 Task: Configure the salesforce community cloud.
Action: Mouse moved to (973, 70)
Screenshot: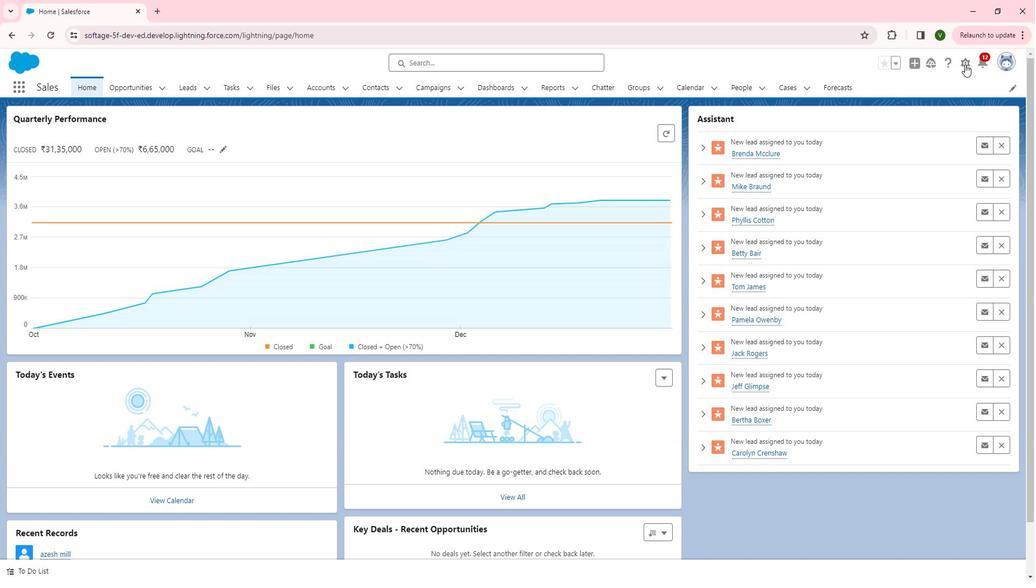 
Action: Mouse pressed left at (973, 70)
Screenshot: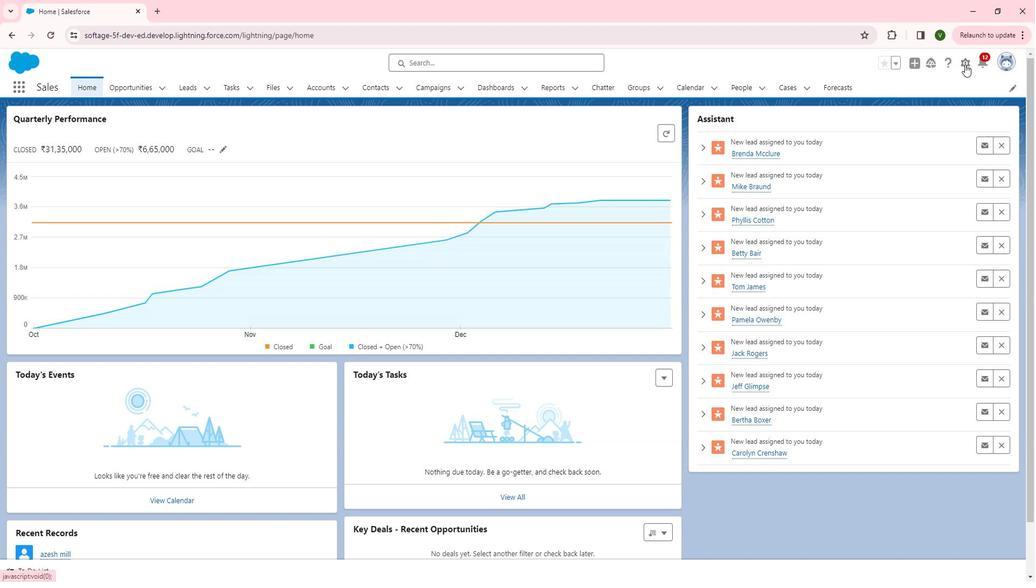 
Action: Mouse moved to (922, 100)
Screenshot: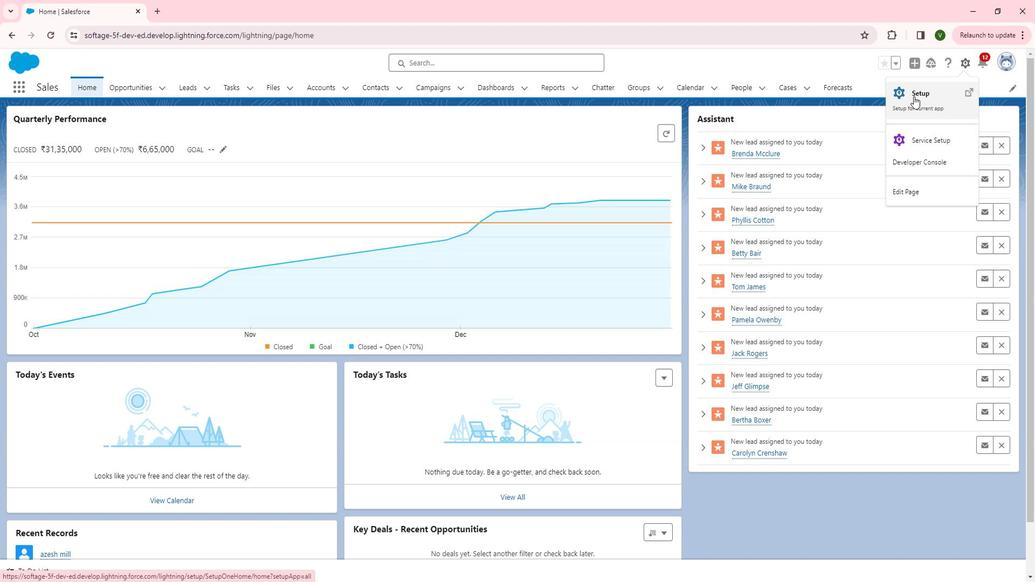 
Action: Mouse pressed left at (922, 100)
Screenshot: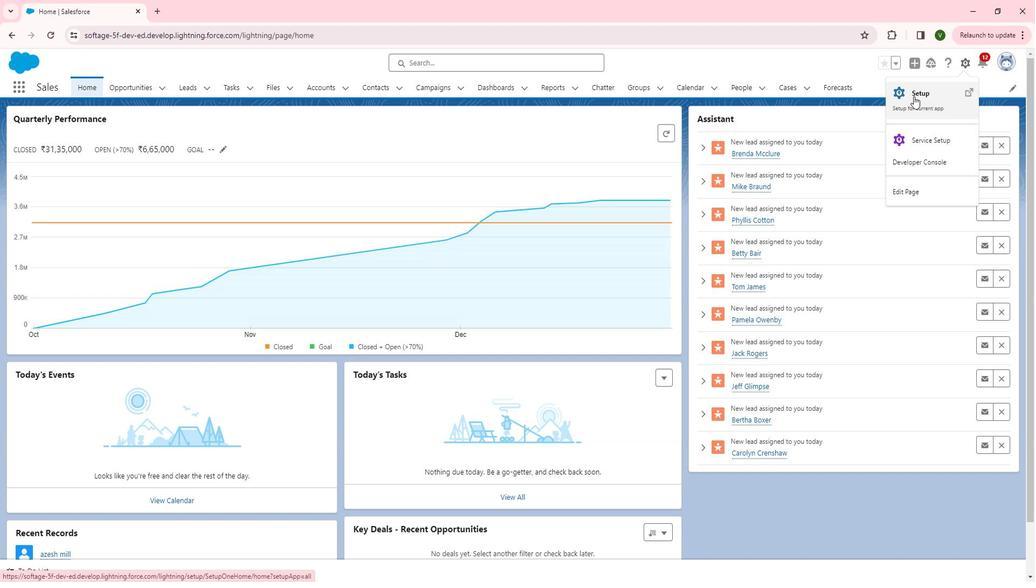 
Action: Mouse moved to (99, 199)
Screenshot: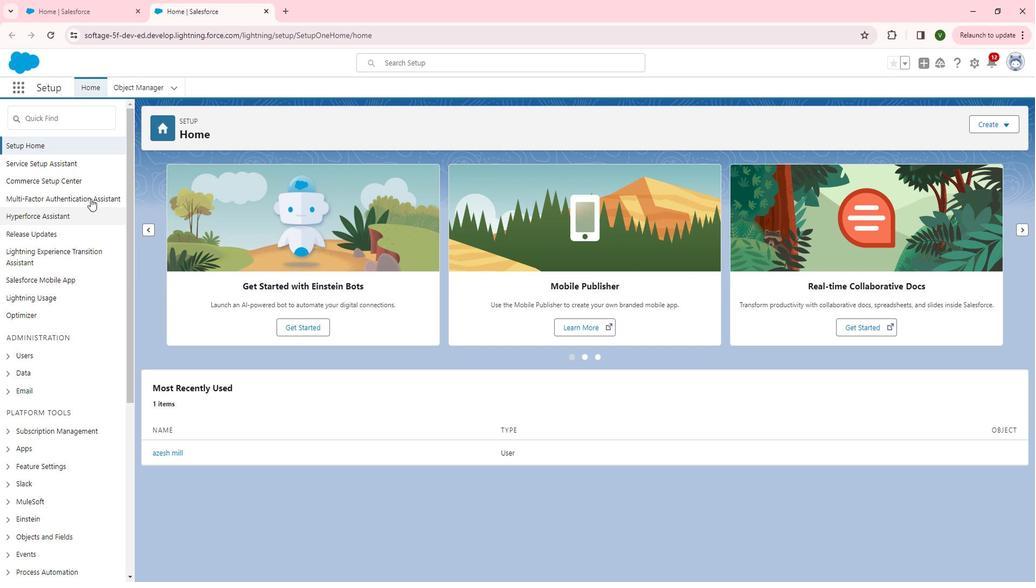 
Action: Mouse scrolled (99, 198) with delta (0, 0)
Screenshot: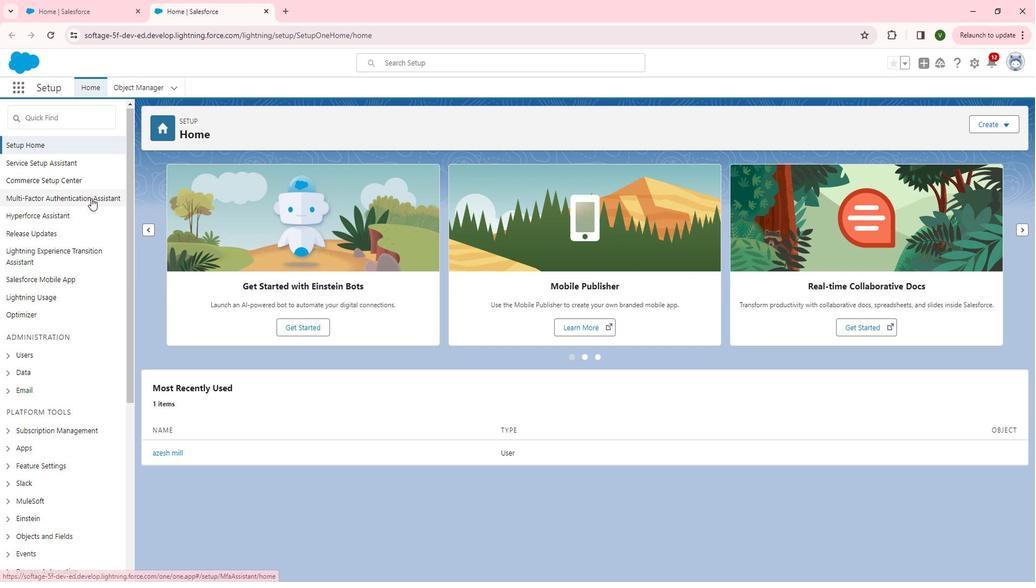 
Action: Mouse scrolled (99, 198) with delta (0, 0)
Screenshot: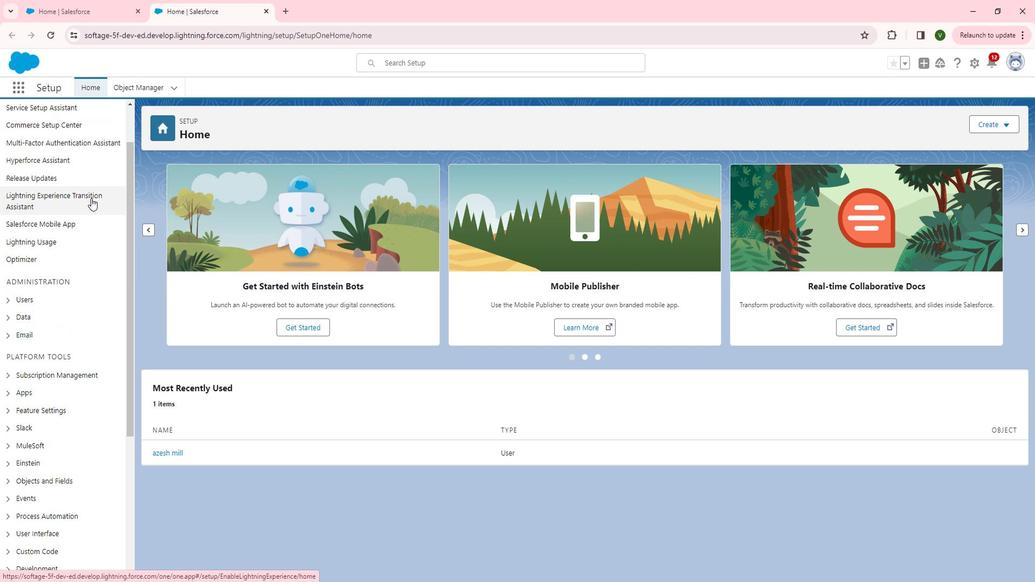 
Action: Mouse scrolled (99, 198) with delta (0, 0)
Screenshot: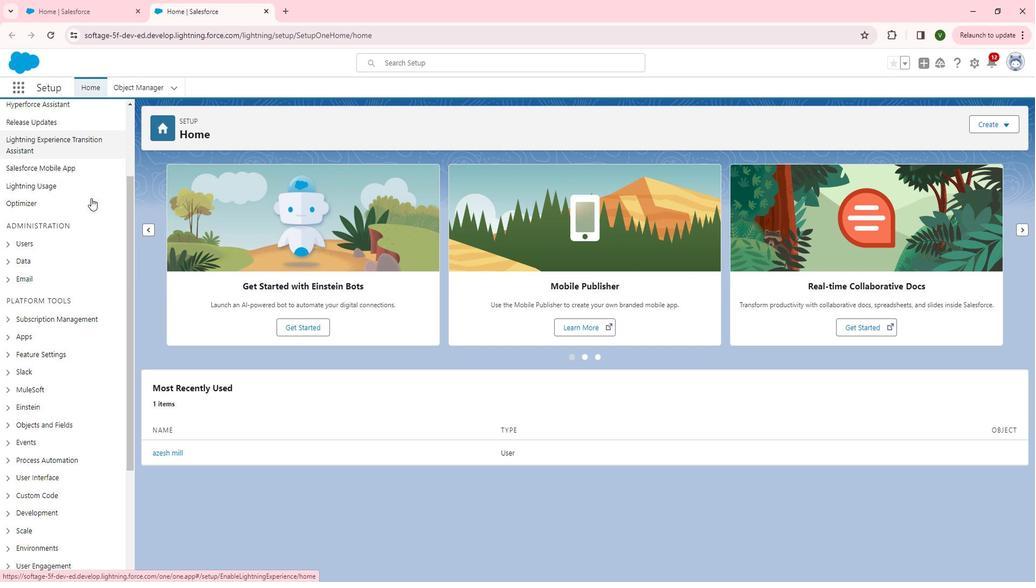 
Action: Mouse scrolled (99, 198) with delta (0, 0)
Screenshot: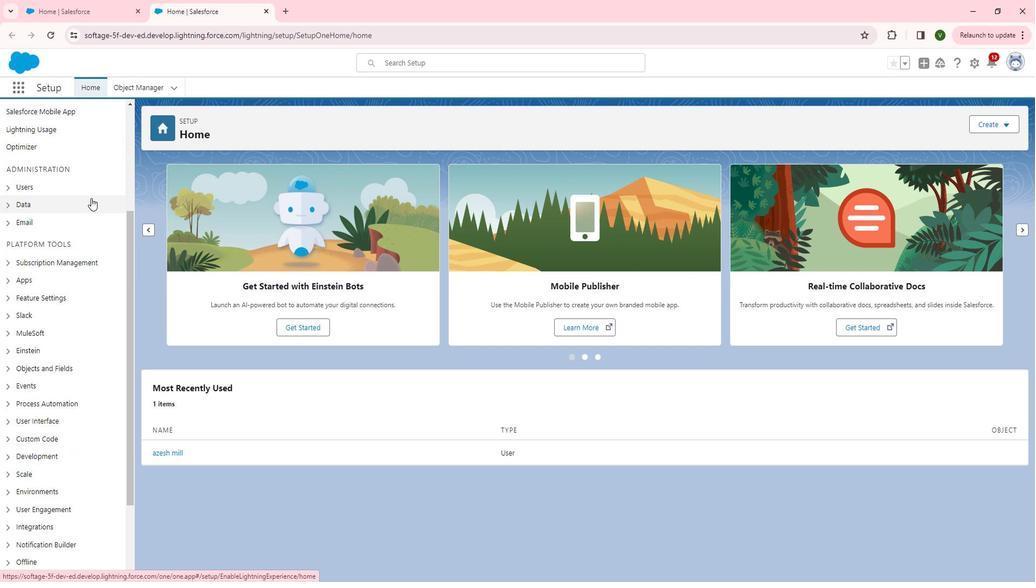 
Action: Mouse scrolled (99, 198) with delta (0, 0)
Screenshot: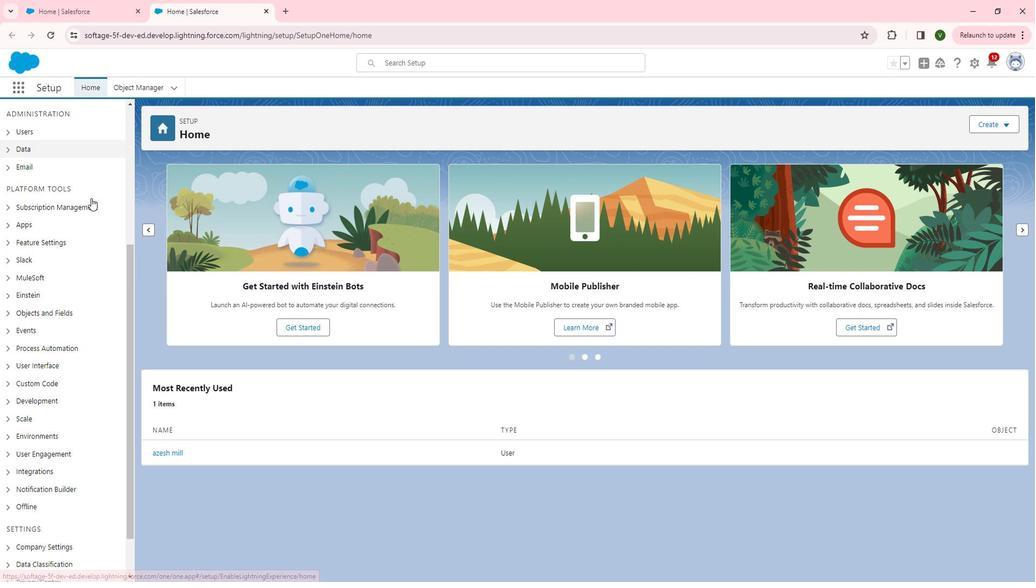 
Action: Mouse moved to (15, 188)
Screenshot: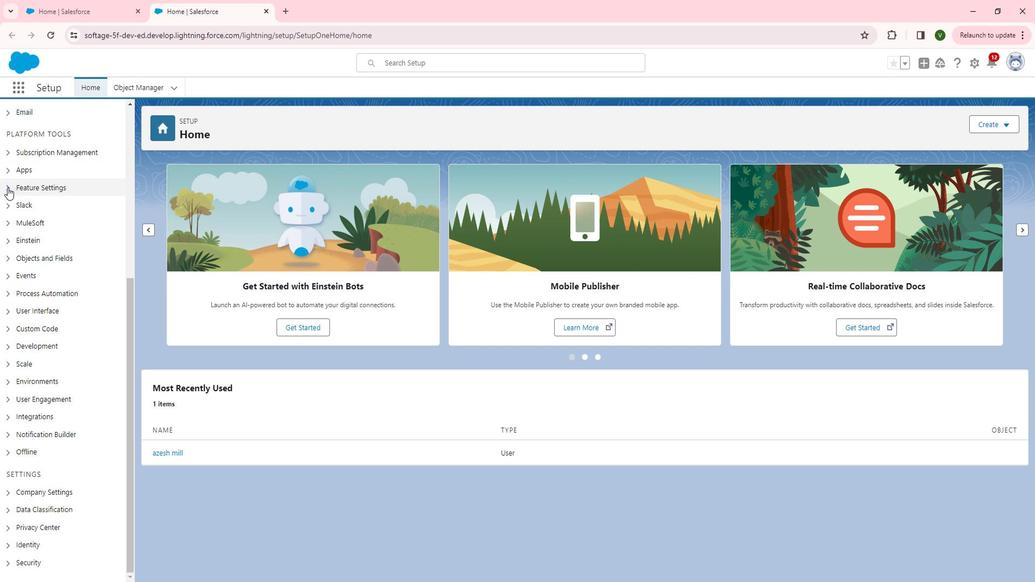 
Action: Mouse pressed left at (15, 188)
Screenshot: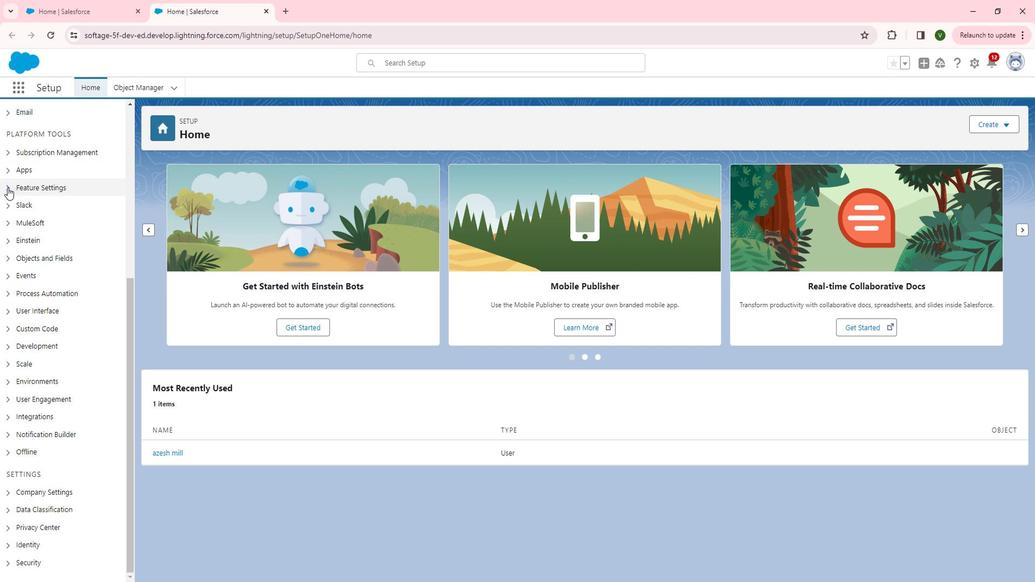 
Action: Mouse moved to (28, 291)
Screenshot: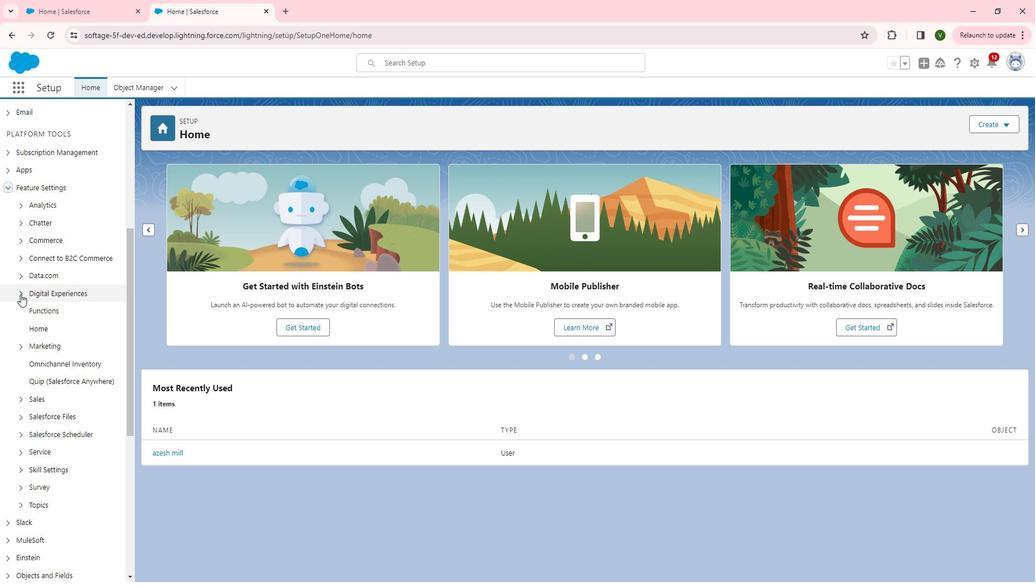 
Action: Mouse pressed left at (28, 291)
Screenshot: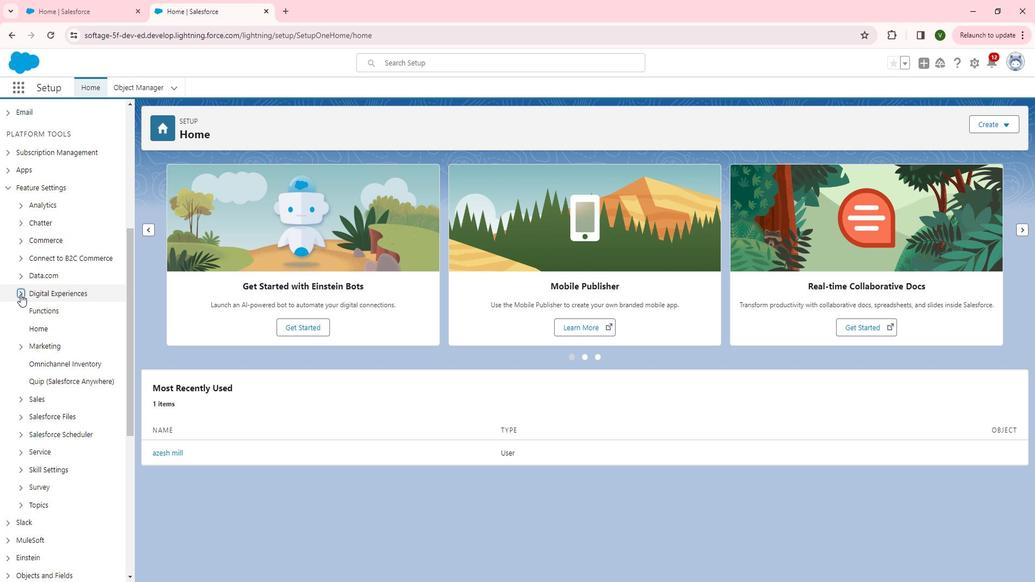 
Action: Mouse moved to (58, 309)
Screenshot: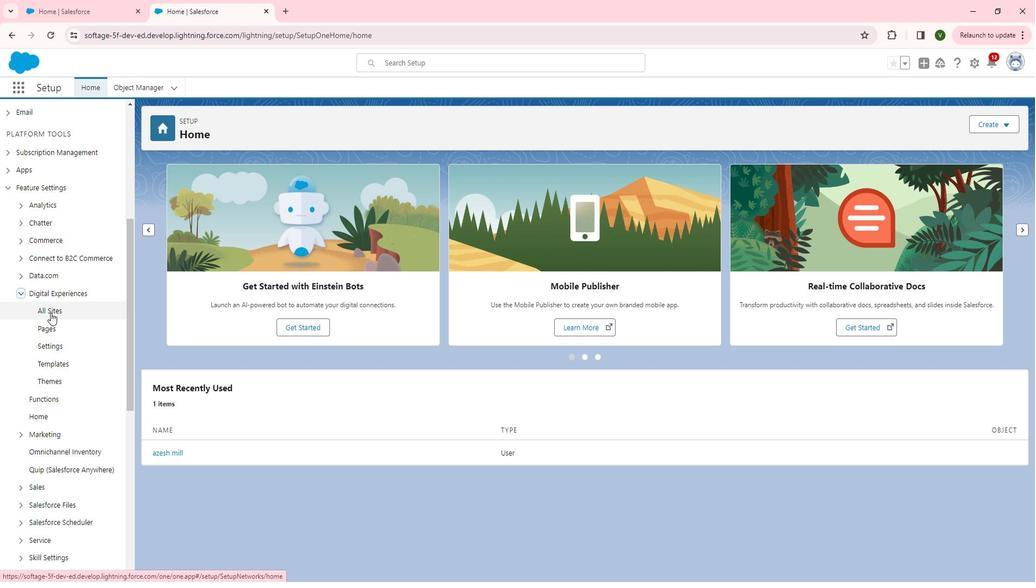 
Action: Mouse pressed left at (58, 309)
Screenshot: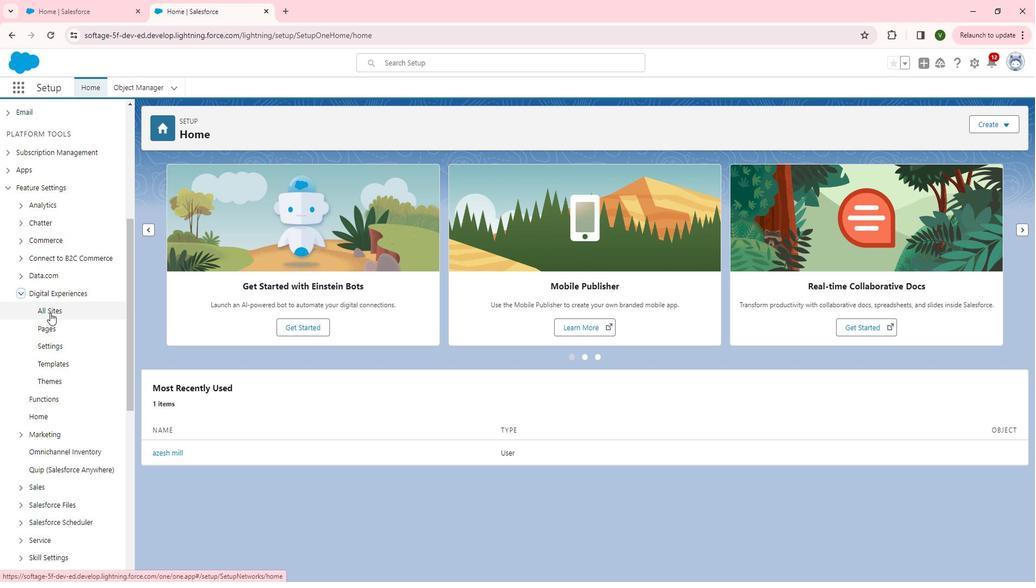 
Action: Mouse moved to (440, 227)
Screenshot: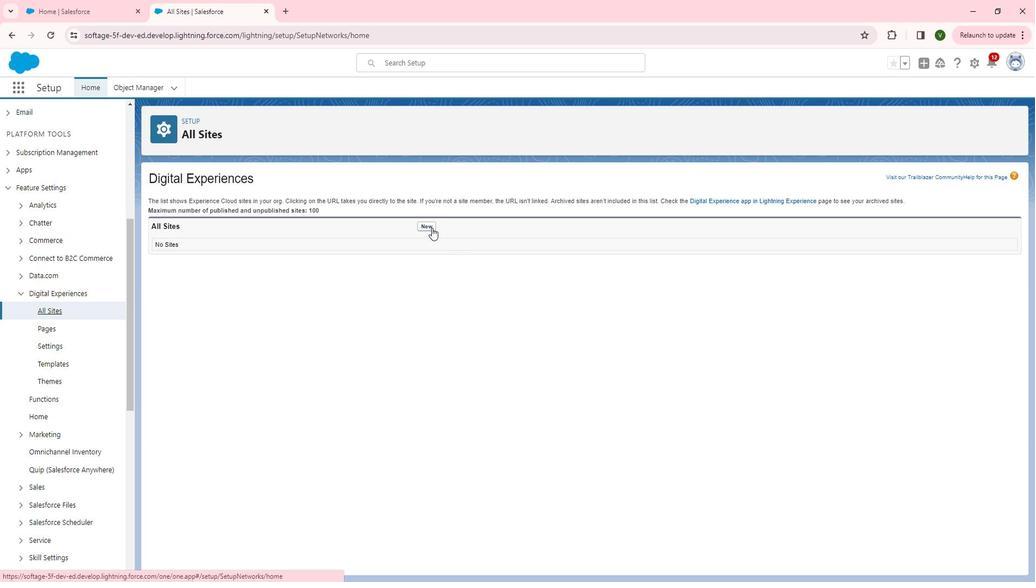 
Action: Mouse pressed left at (440, 227)
Screenshot: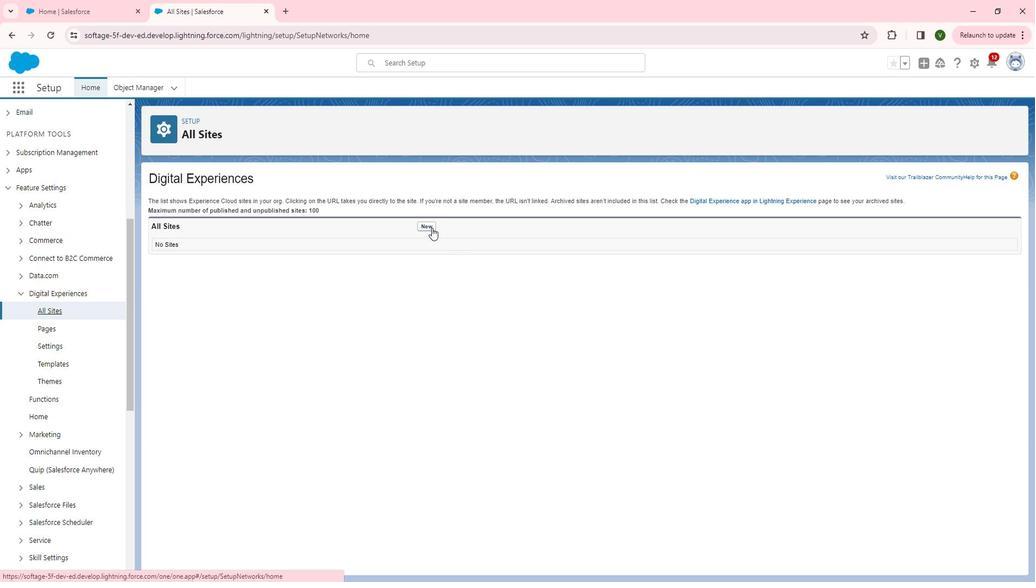 
Action: Mouse moved to (898, 213)
Screenshot: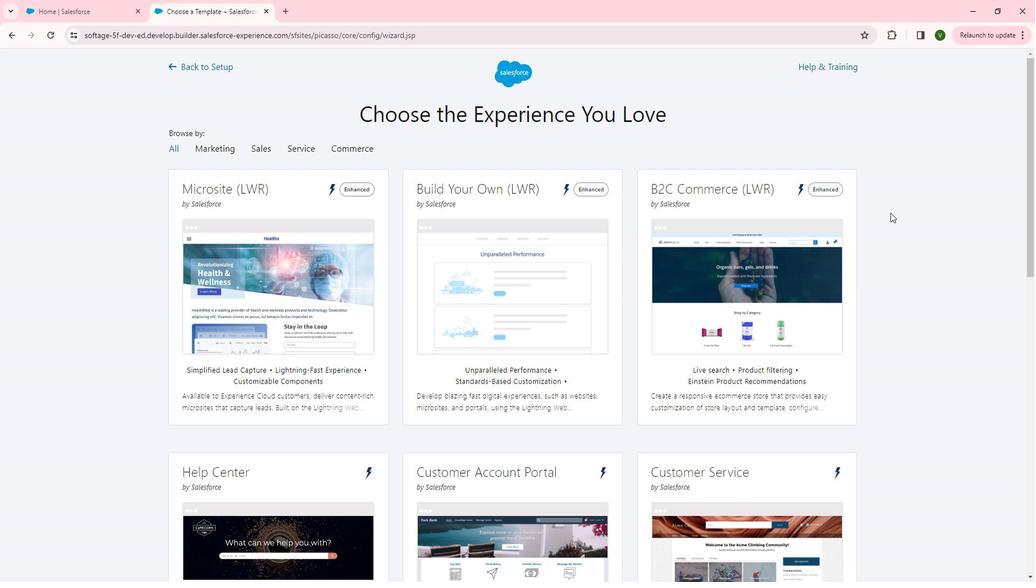 
